 Task: Add Flora Infants Probiotic to the cart.
Action: Mouse moved to (248, 128)
Screenshot: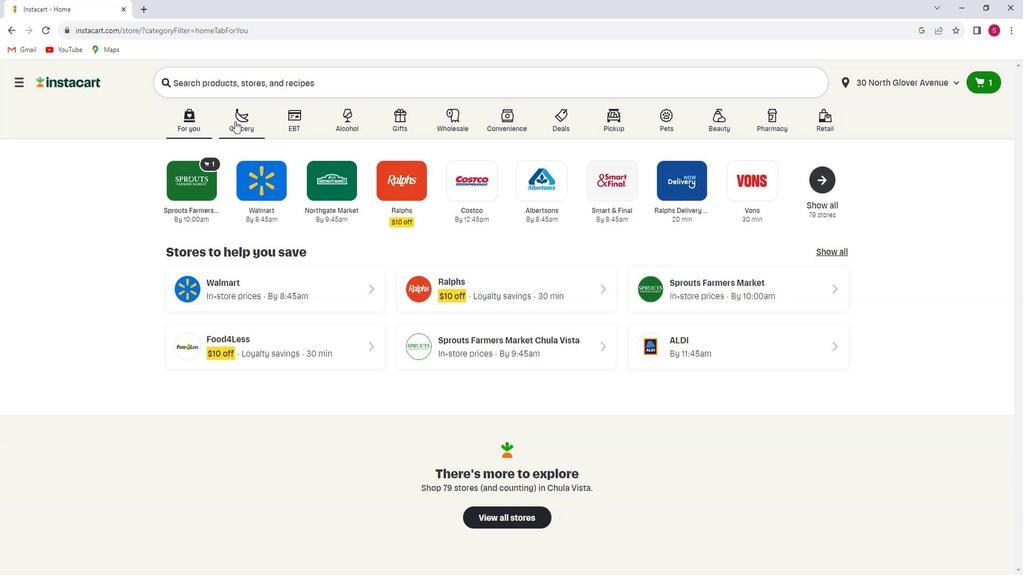 
Action: Mouse pressed left at (248, 128)
Screenshot: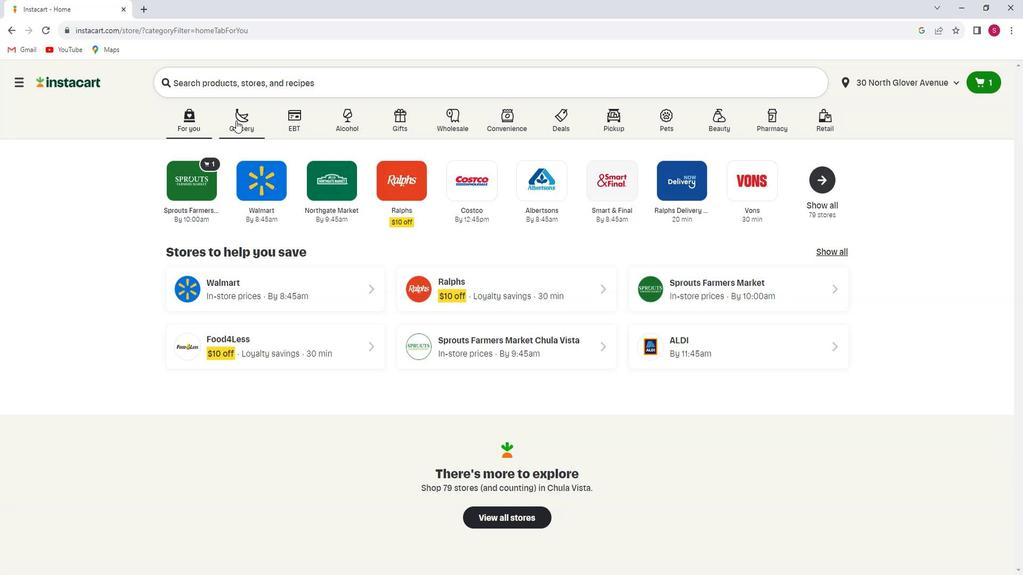 
Action: Mouse moved to (255, 310)
Screenshot: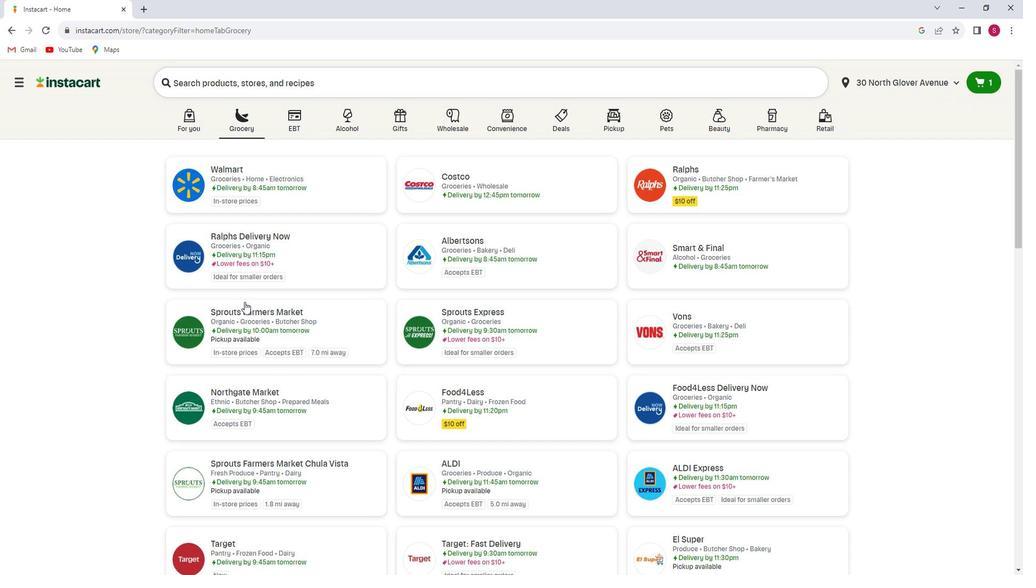 
Action: Mouse pressed left at (255, 310)
Screenshot: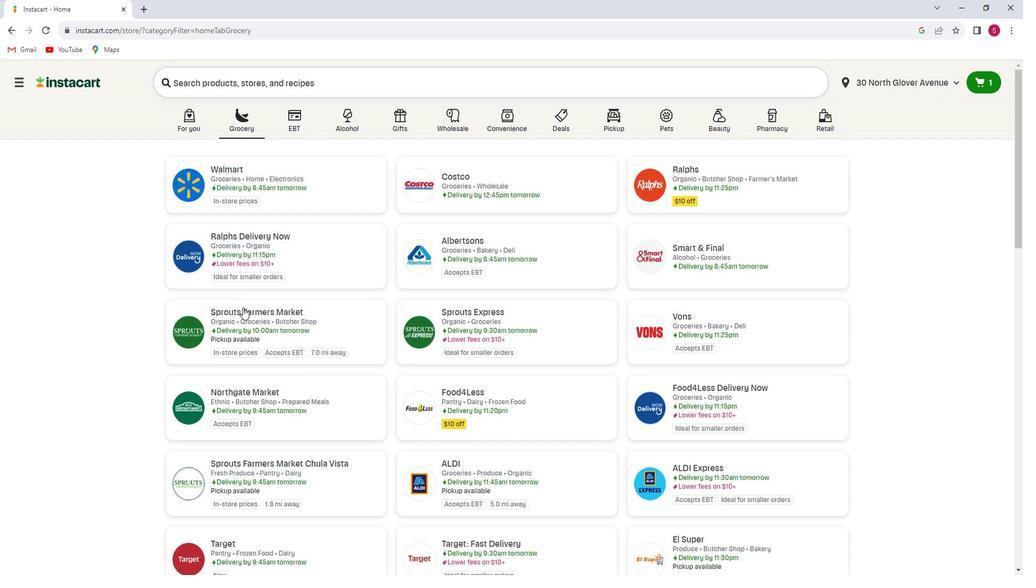 
Action: Mouse moved to (102, 337)
Screenshot: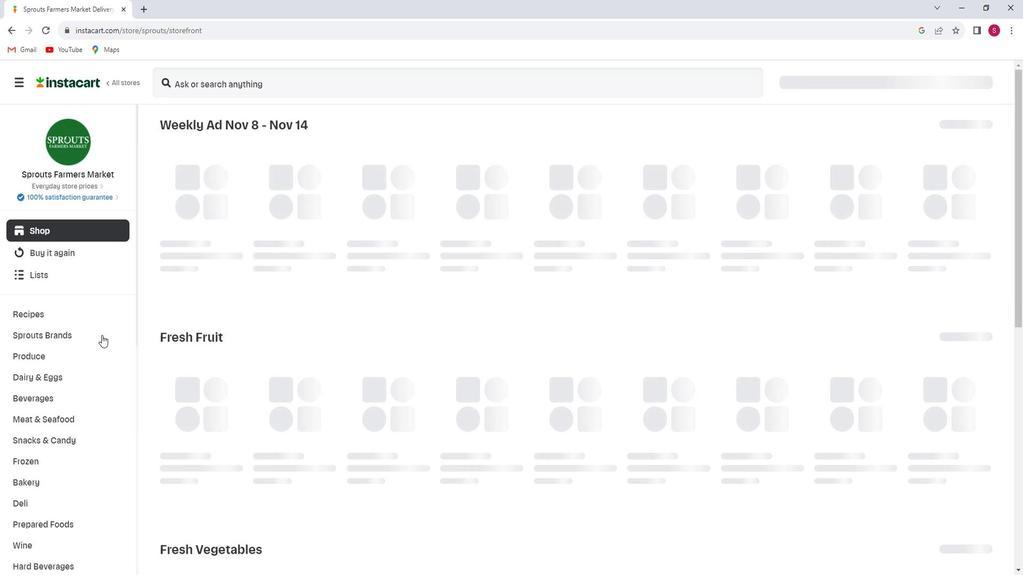 
Action: Mouse scrolled (102, 337) with delta (0, 0)
Screenshot: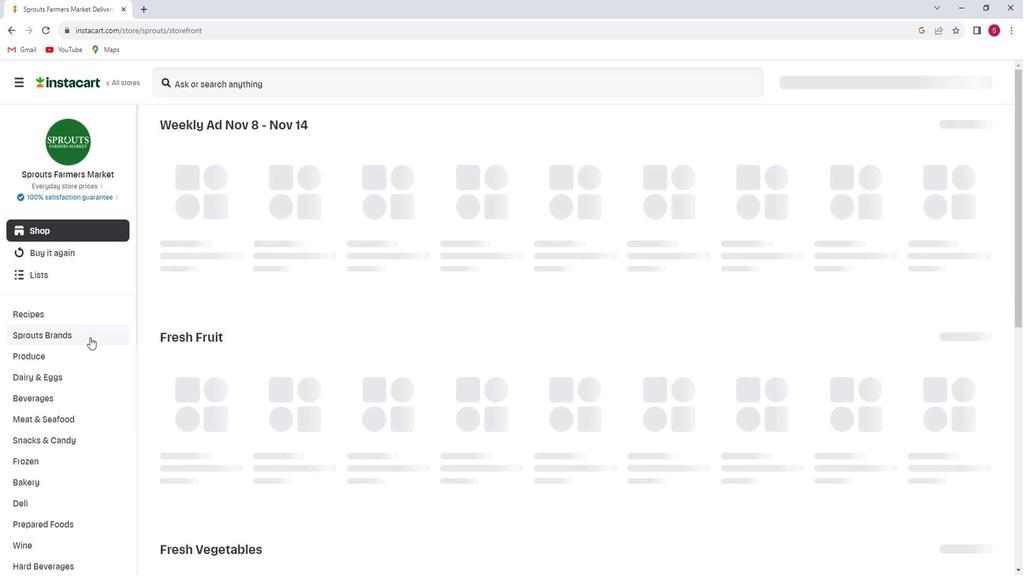 
Action: Mouse scrolled (102, 337) with delta (0, 0)
Screenshot: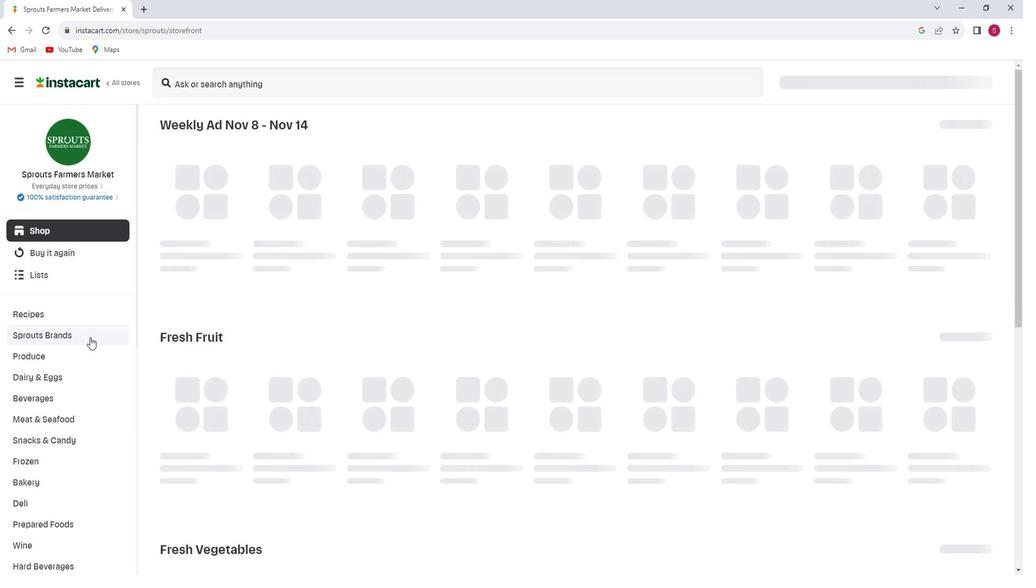 
Action: Mouse scrolled (102, 337) with delta (0, 0)
Screenshot: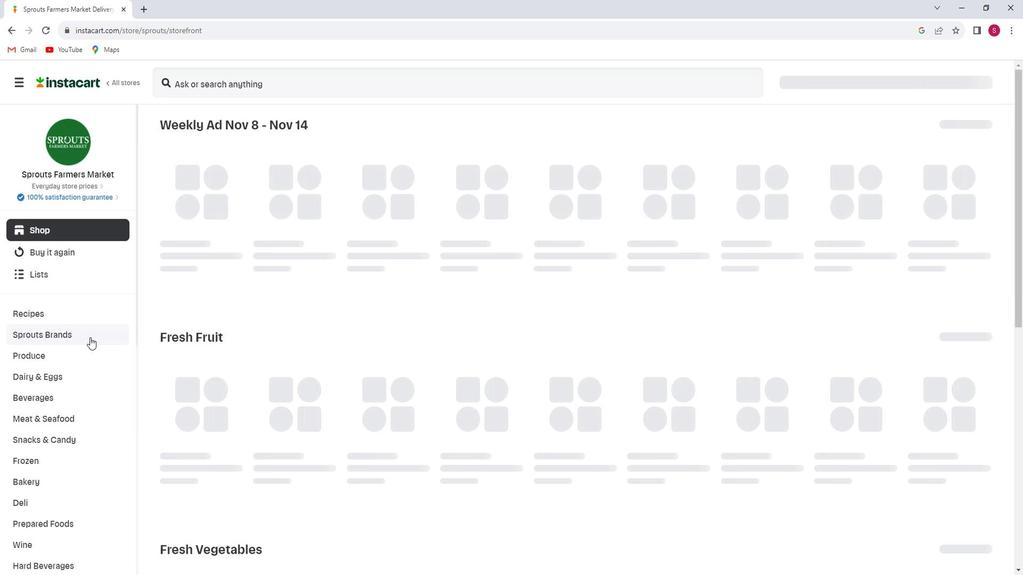 
Action: Mouse scrolled (102, 337) with delta (0, 0)
Screenshot: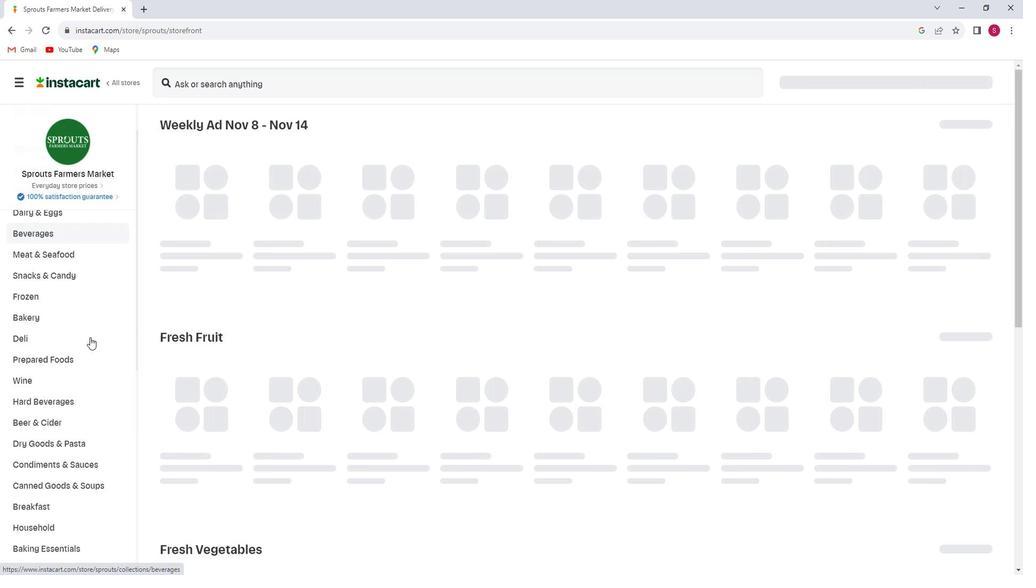 
Action: Mouse scrolled (102, 337) with delta (0, 0)
Screenshot: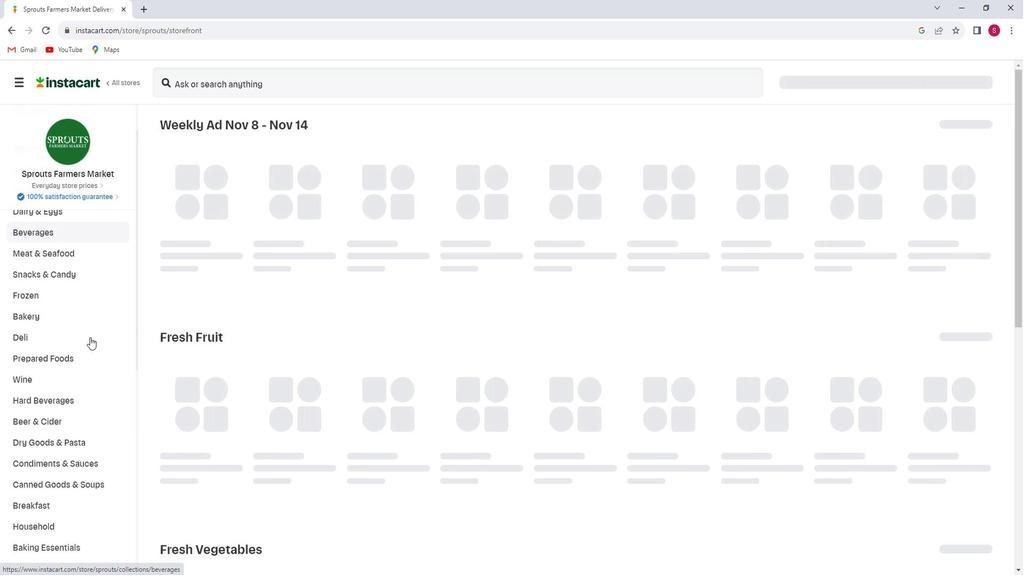 
Action: Mouse scrolled (102, 337) with delta (0, 0)
Screenshot: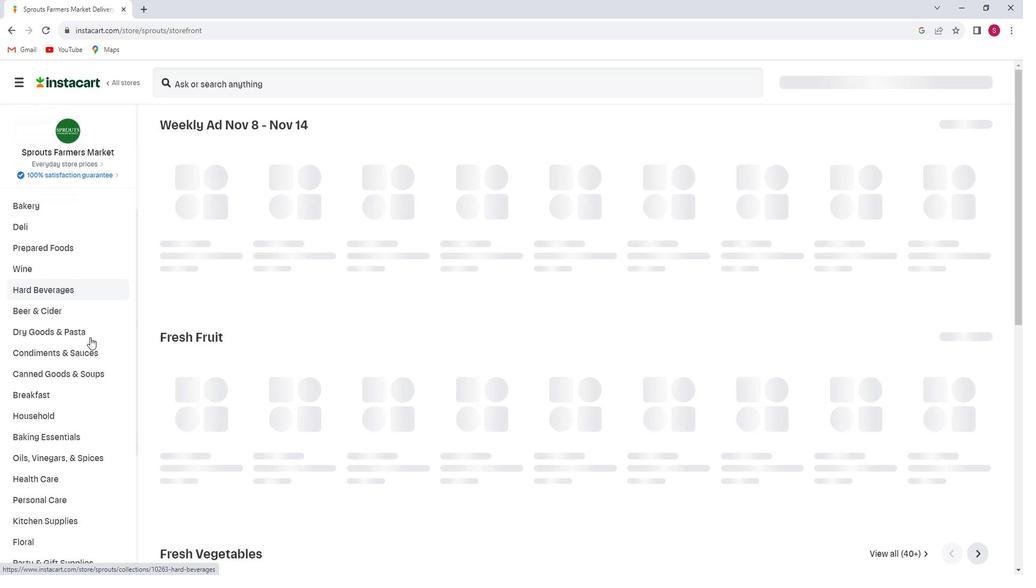 
Action: Mouse scrolled (102, 337) with delta (0, 0)
Screenshot: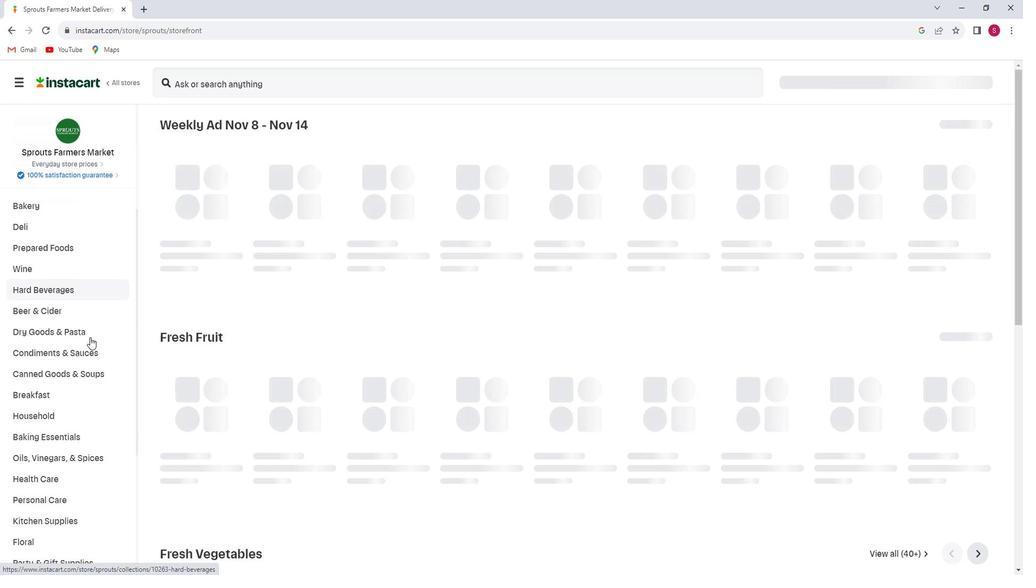 
Action: Mouse scrolled (102, 337) with delta (0, 0)
Screenshot: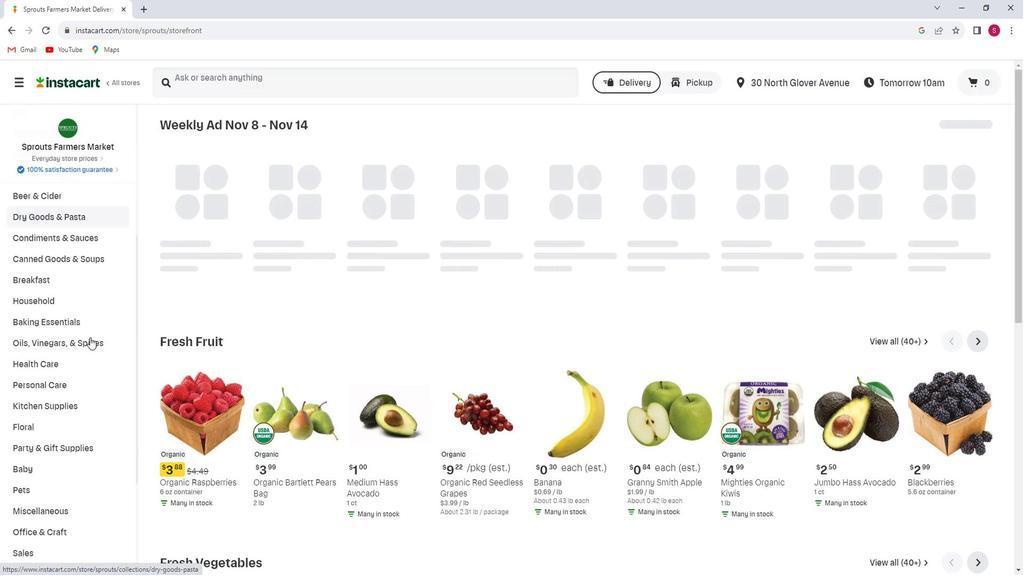 
Action: Mouse scrolled (102, 337) with delta (0, 0)
Screenshot: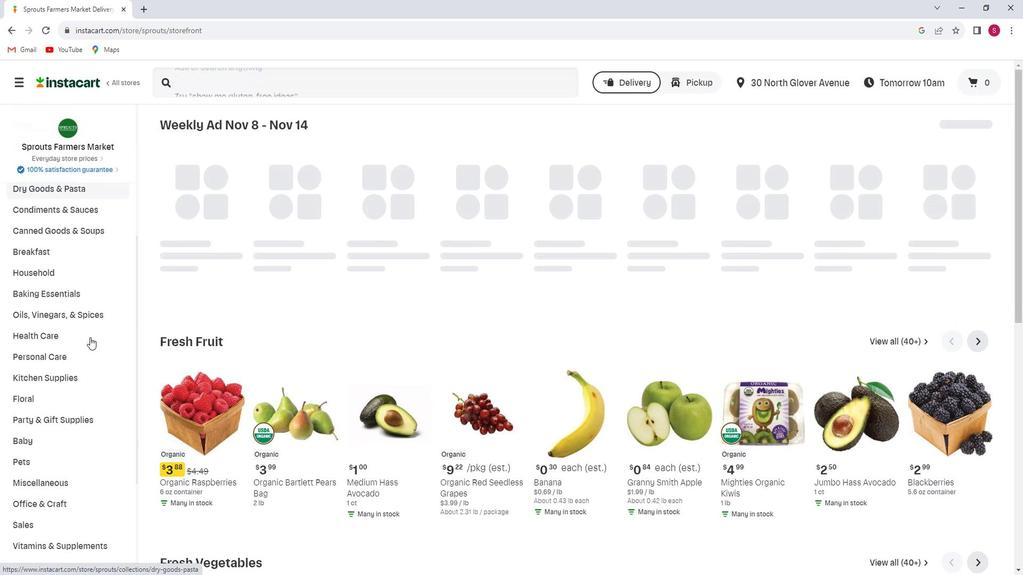 
Action: Mouse moved to (98, 342)
Screenshot: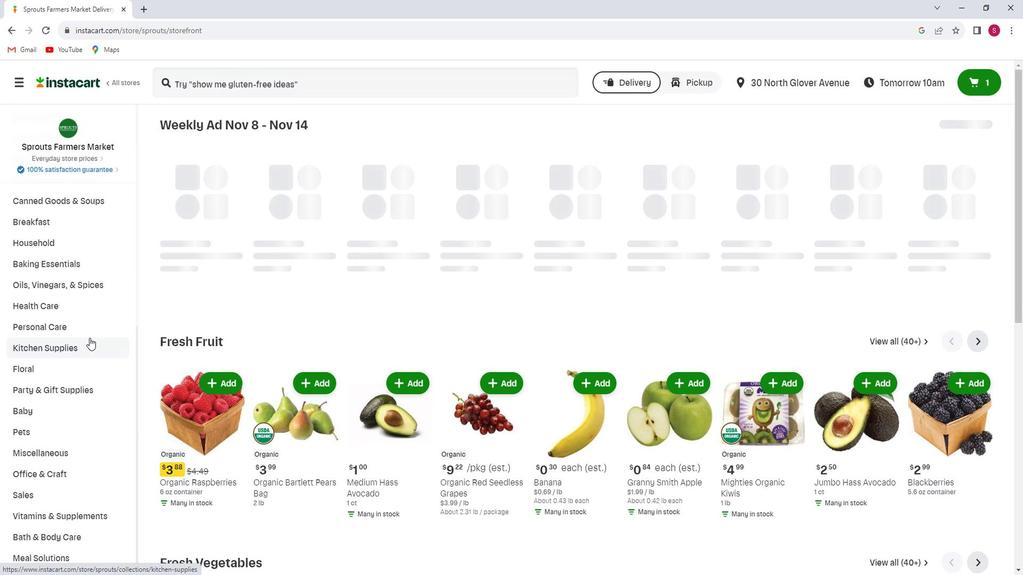 
Action: Mouse scrolled (98, 341) with delta (0, 0)
Screenshot: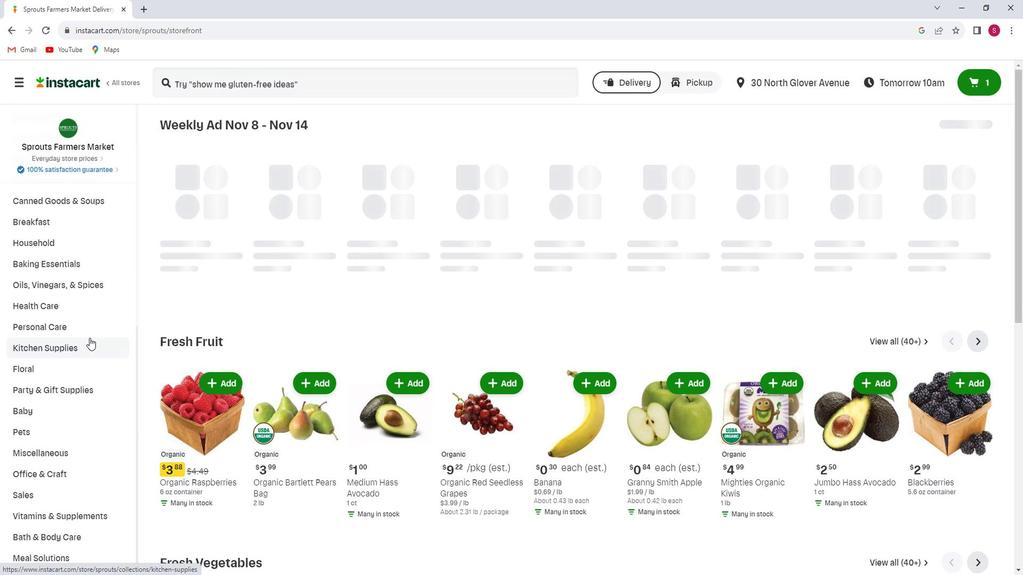 
Action: Mouse moved to (98, 342)
Screenshot: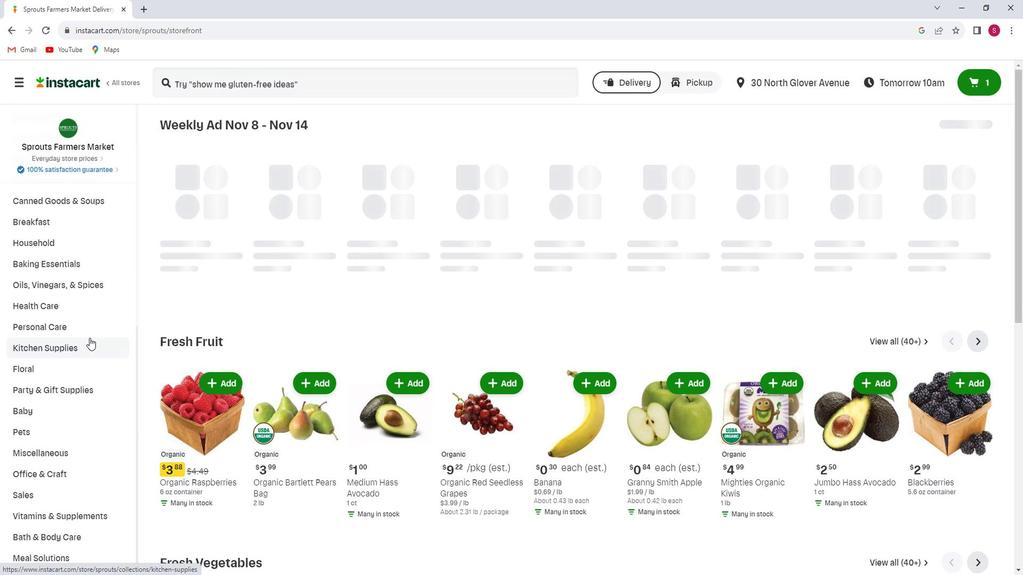 
Action: Mouse scrolled (98, 342) with delta (0, 0)
Screenshot: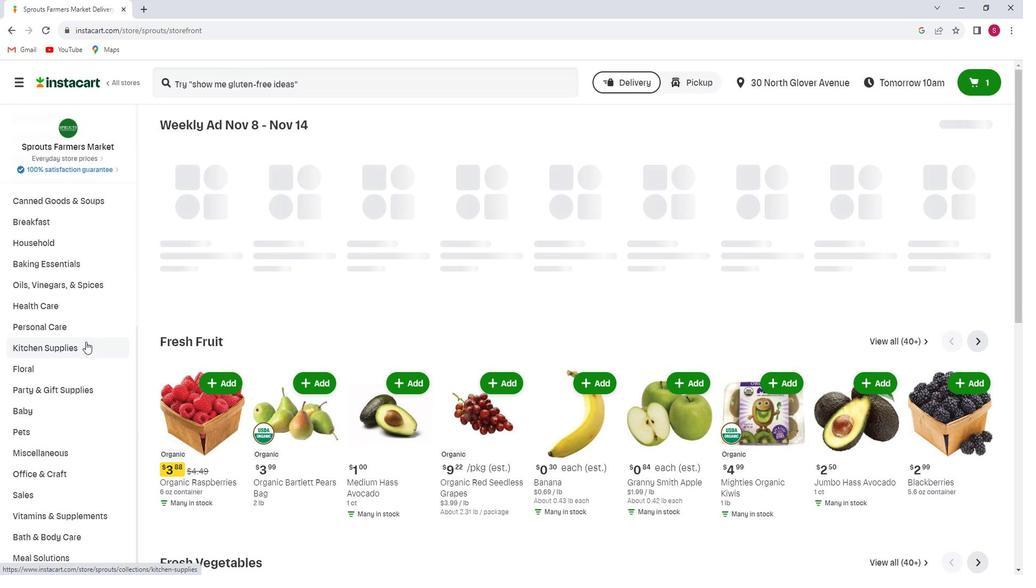 
Action: Mouse moved to (50, 406)
Screenshot: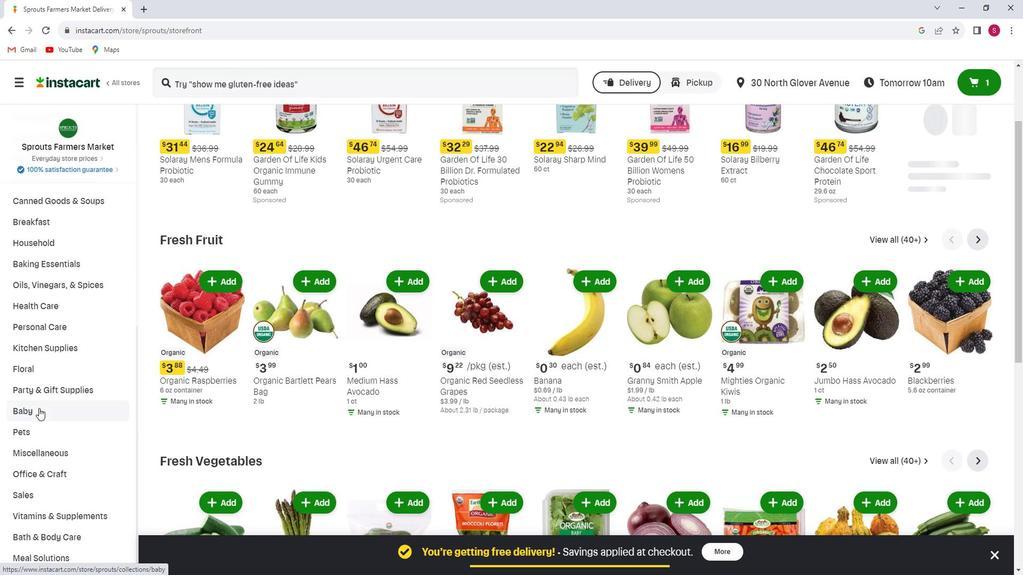 
Action: Mouse pressed left at (50, 406)
Screenshot: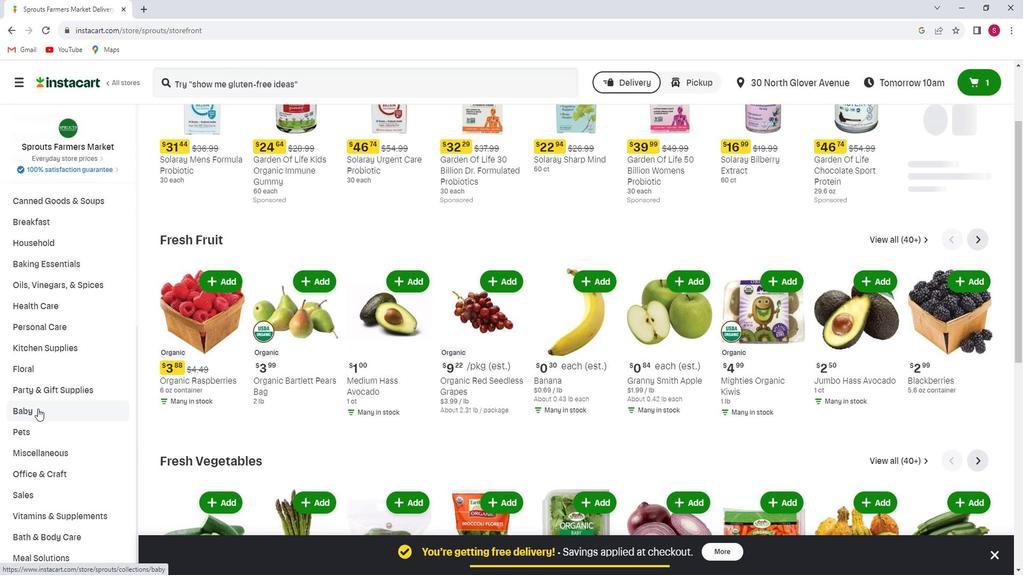 
Action: Mouse moved to (65, 432)
Screenshot: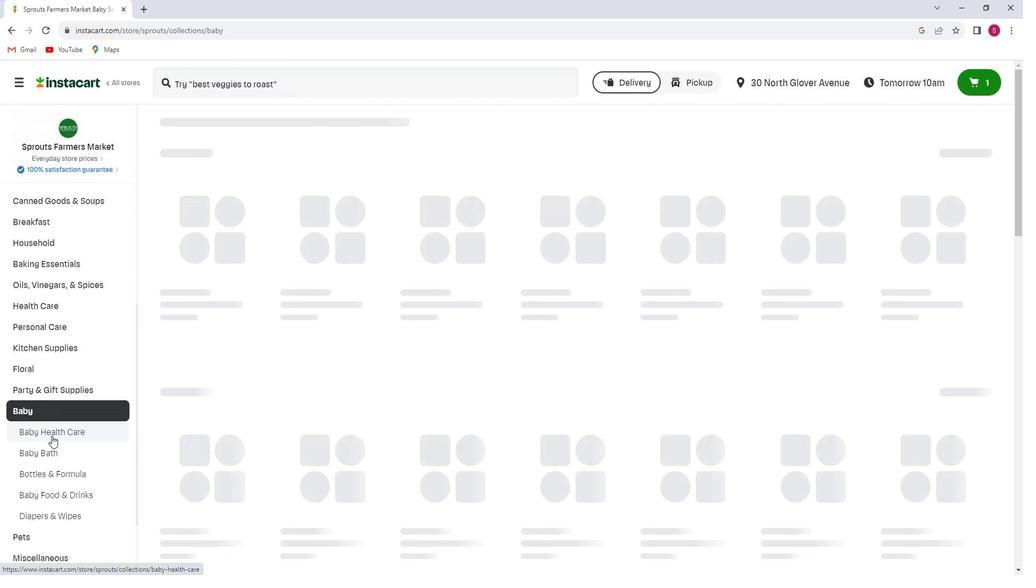 
Action: Mouse pressed left at (65, 432)
Screenshot: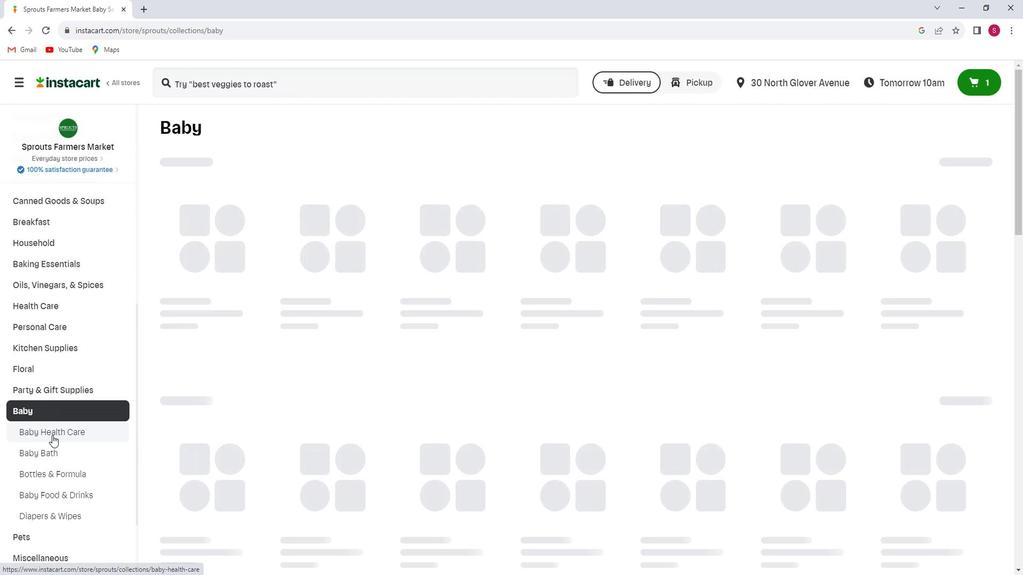 
Action: Mouse moved to (322, 95)
Screenshot: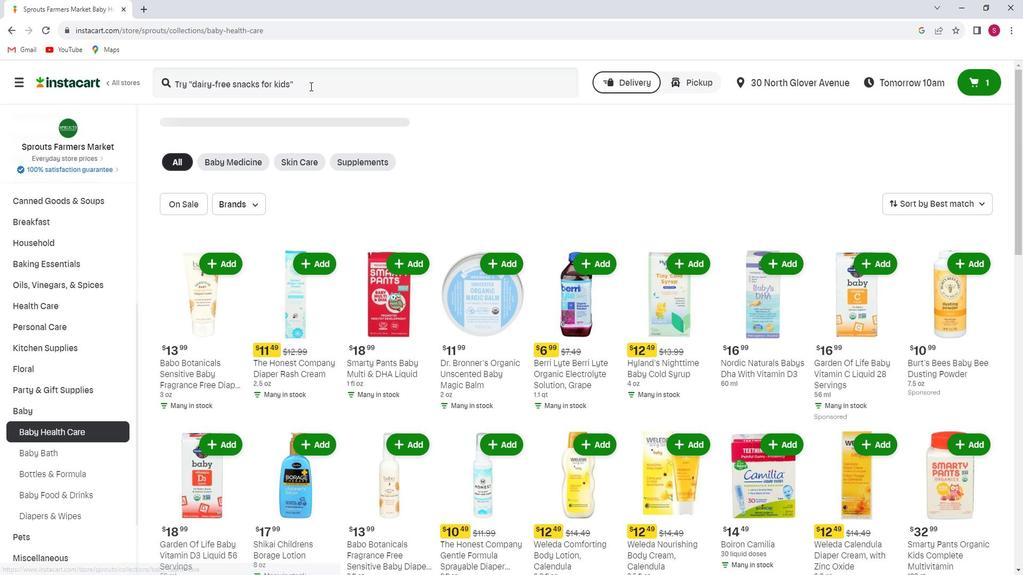 
Action: Mouse pressed left at (322, 95)
Screenshot: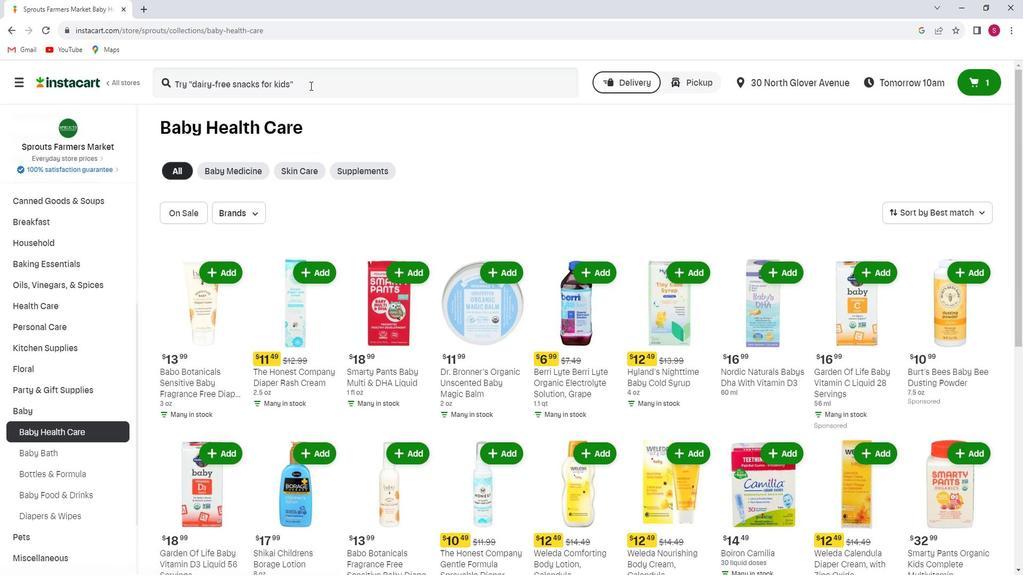 
Action: Key pressed <Key.shift>Flora<Key.space><Key.shift>Infants<Key.space><Key.shift>Probiotic<Key.enter>
Screenshot: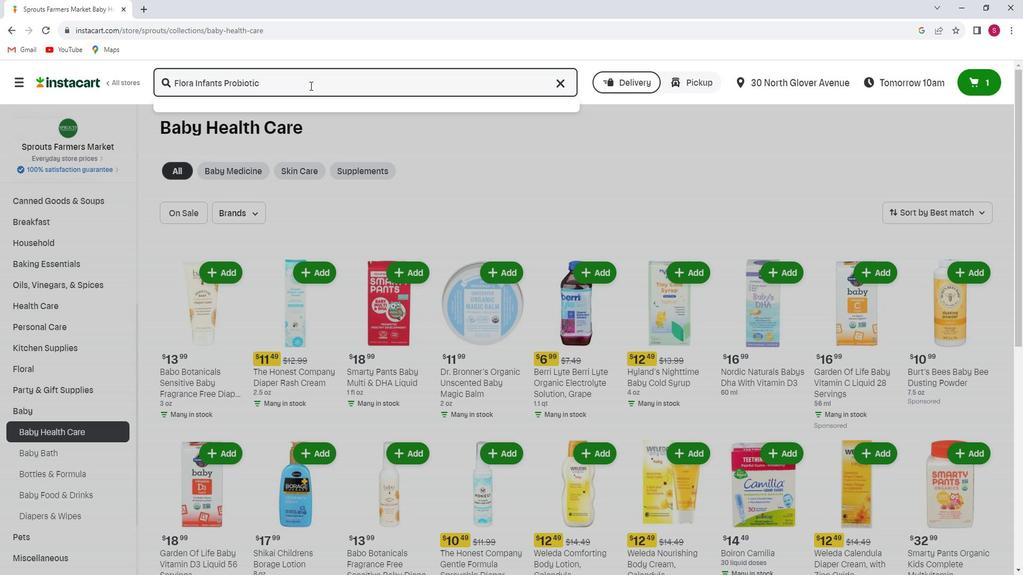 
Action: Mouse moved to (798, 176)
Screenshot: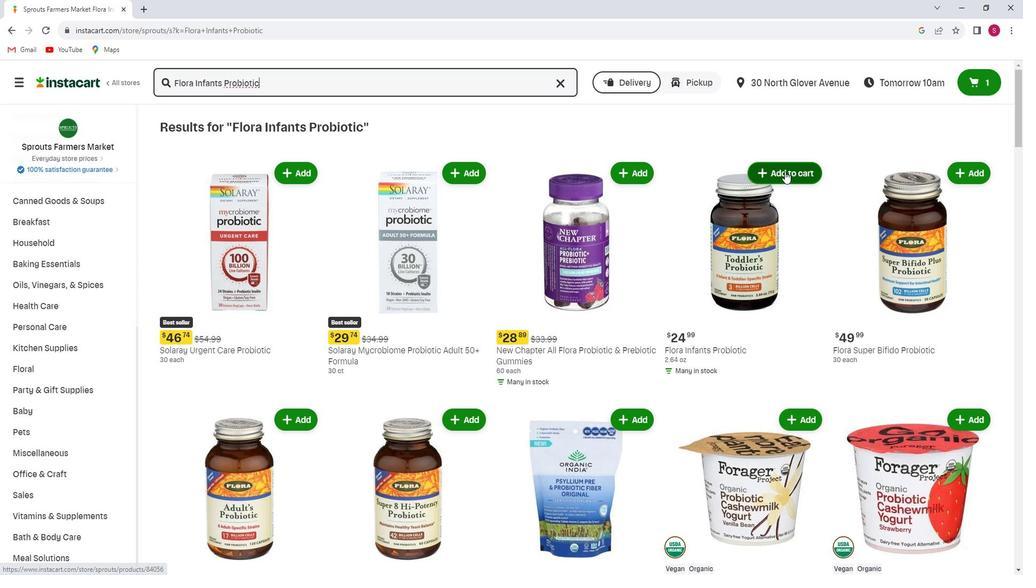 
Action: Mouse pressed left at (798, 176)
Screenshot: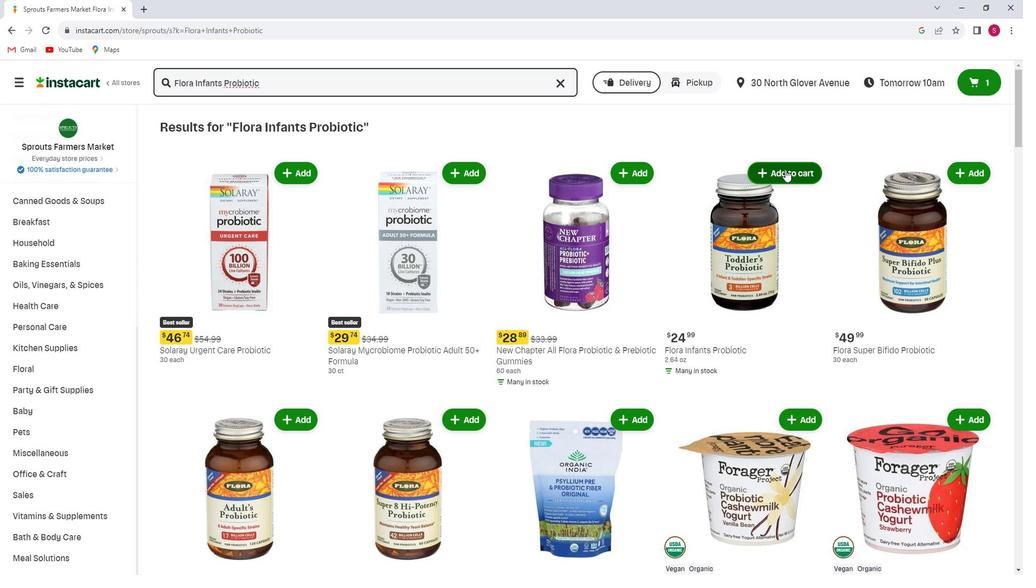 
Action: Mouse moved to (794, 201)
Screenshot: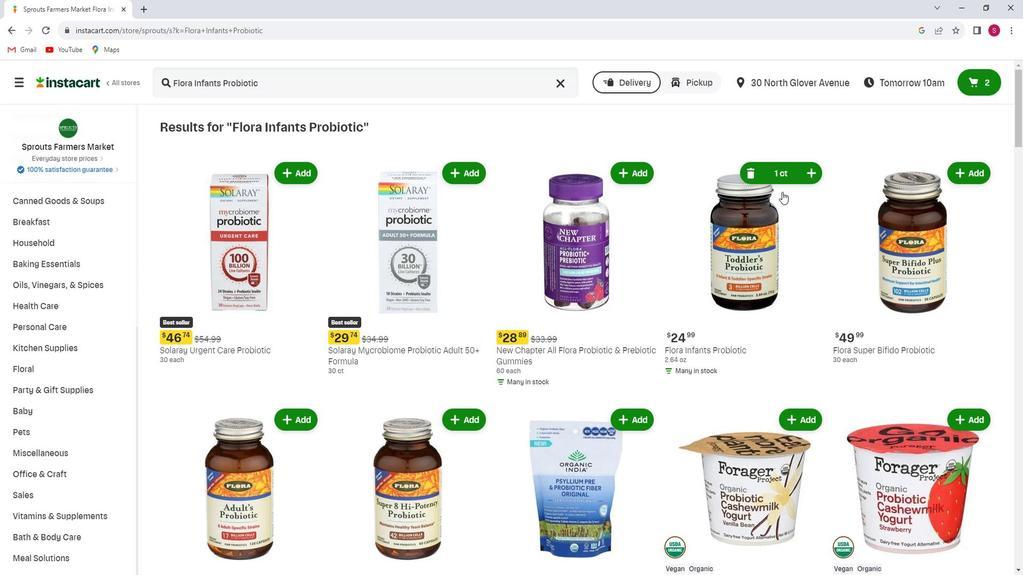 
